 Task: Add Megafood Vitamin D3 1000 IU to the cart.
Action: Mouse moved to (280, 145)
Screenshot: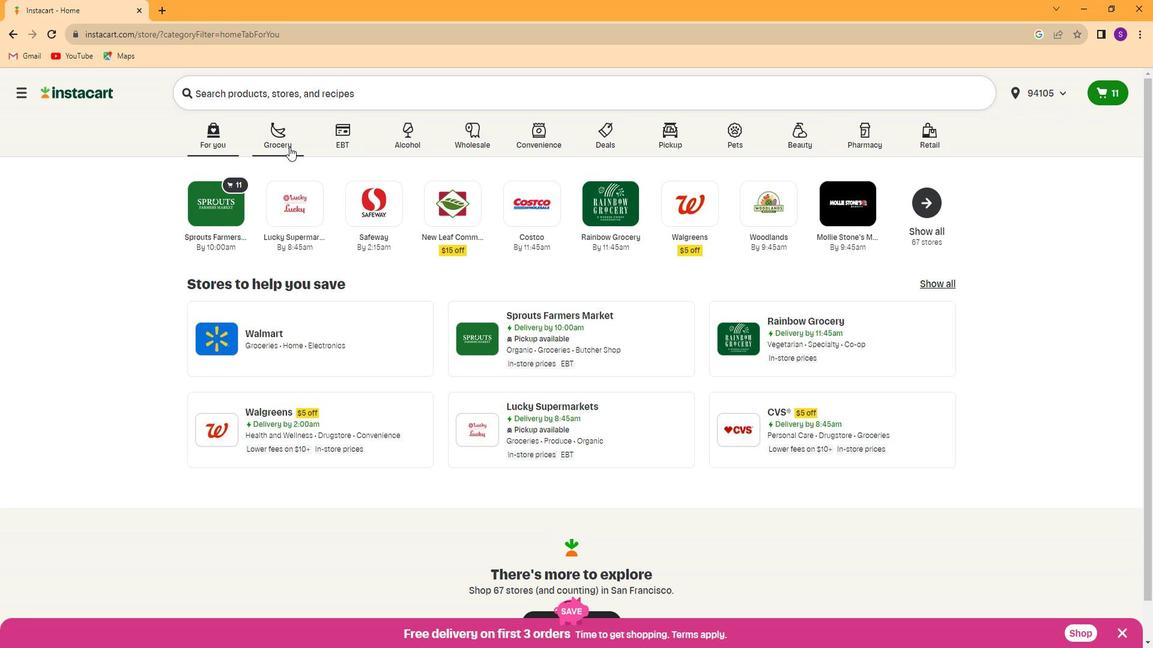 
Action: Mouse pressed left at (280, 145)
Screenshot: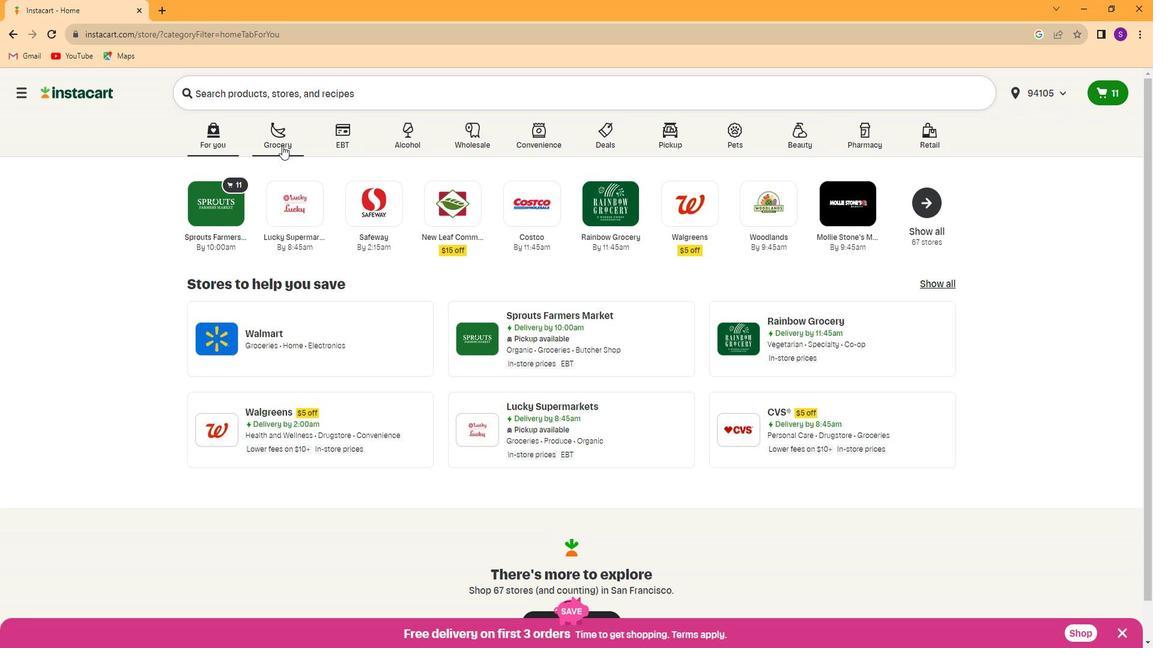 
Action: Mouse moved to (804, 225)
Screenshot: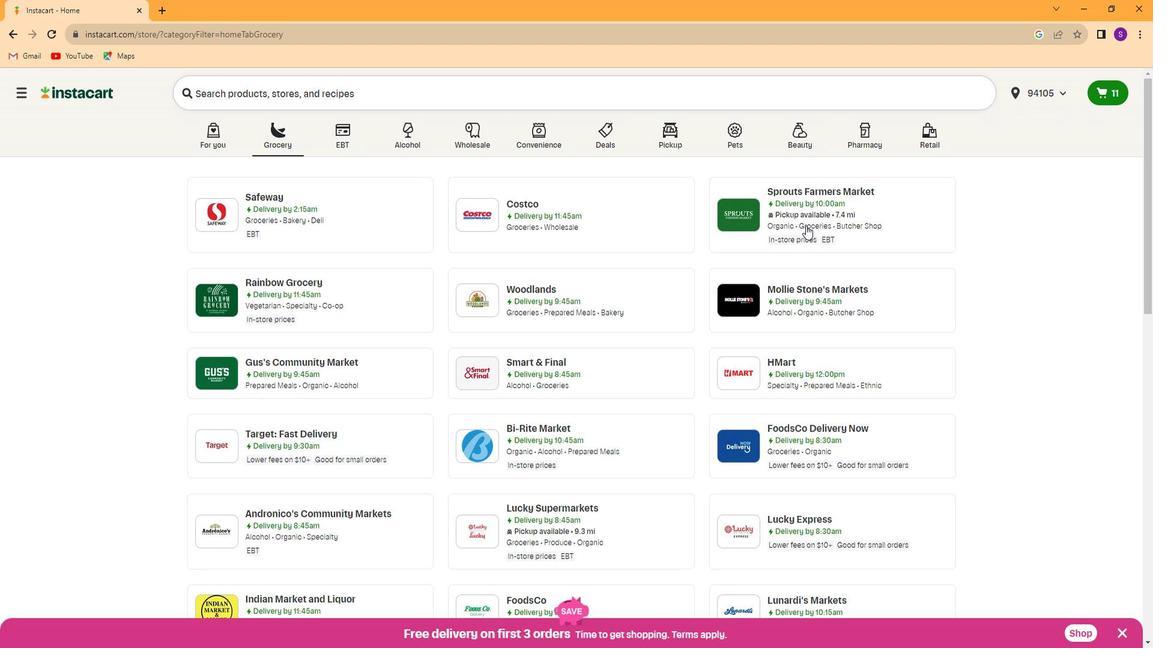 
Action: Mouse pressed left at (804, 225)
Screenshot: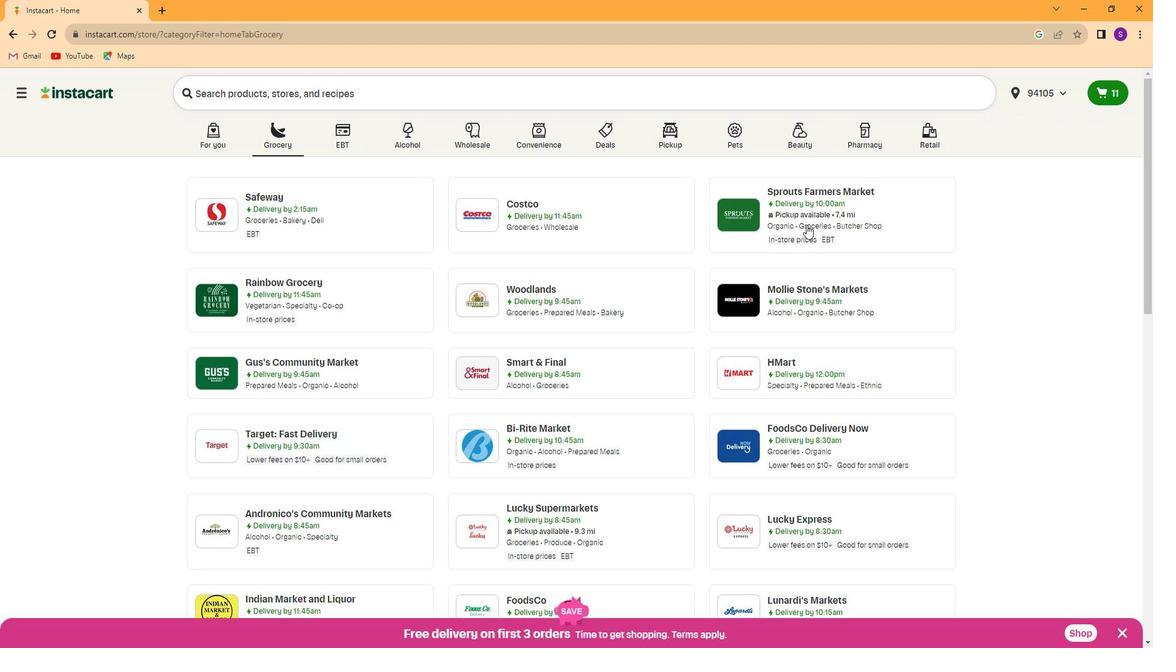 
Action: Mouse moved to (71, 502)
Screenshot: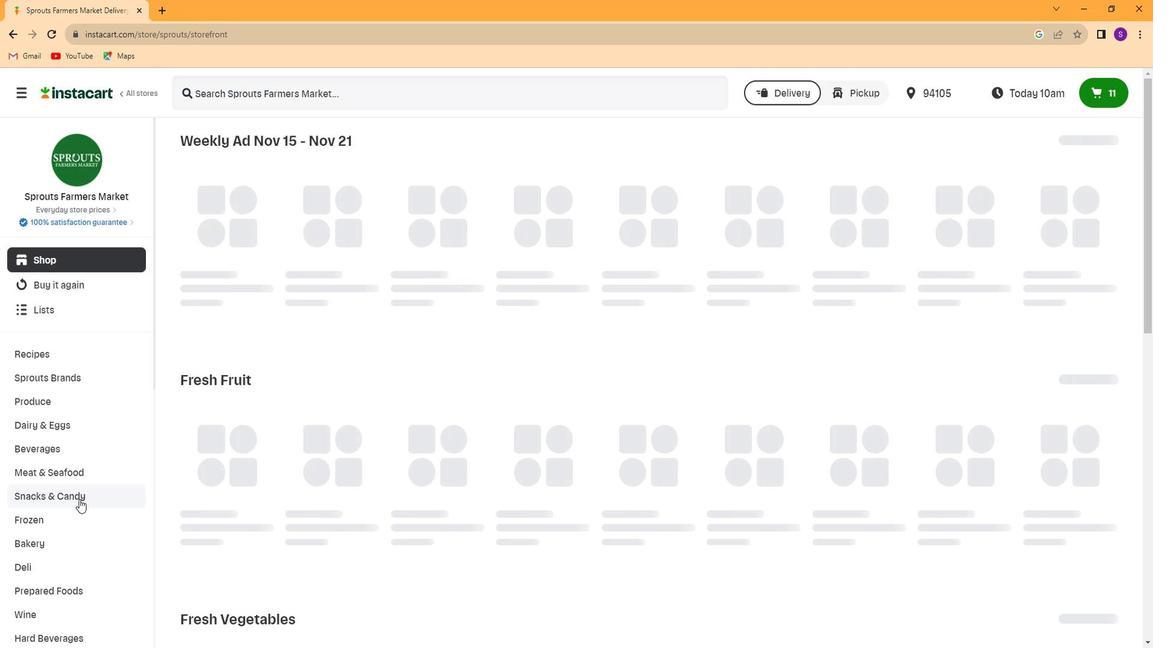 
Action: Mouse scrolled (71, 502) with delta (0, 0)
Screenshot: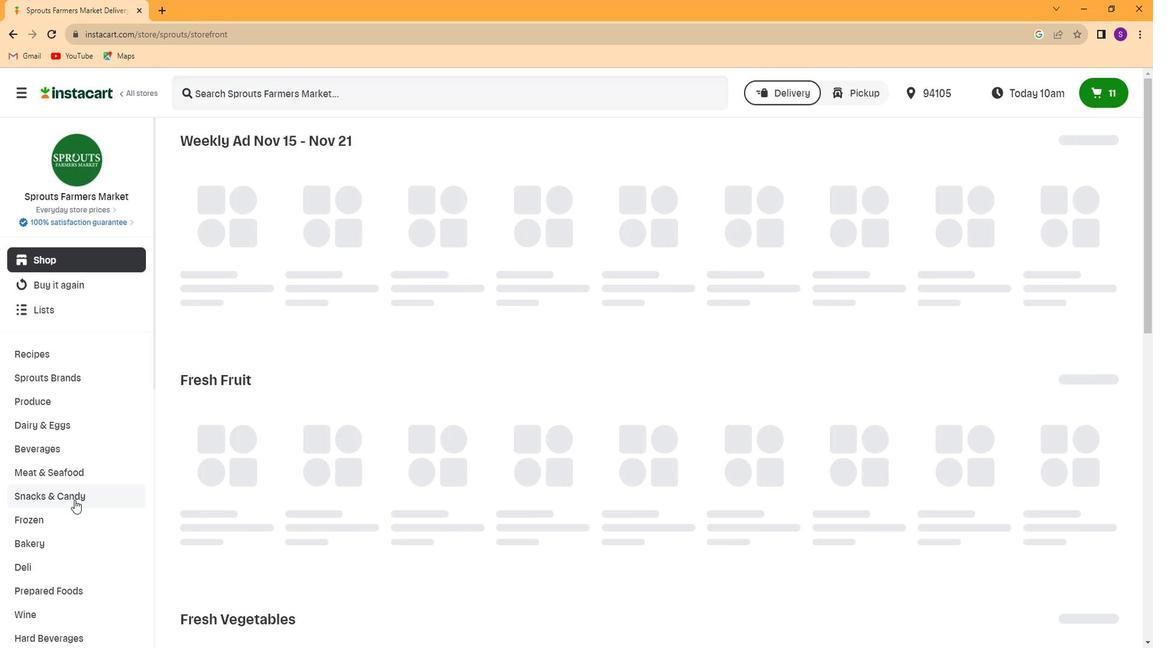 
Action: Mouse scrolled (71, 502) with delta (0, 0)
Screenshot: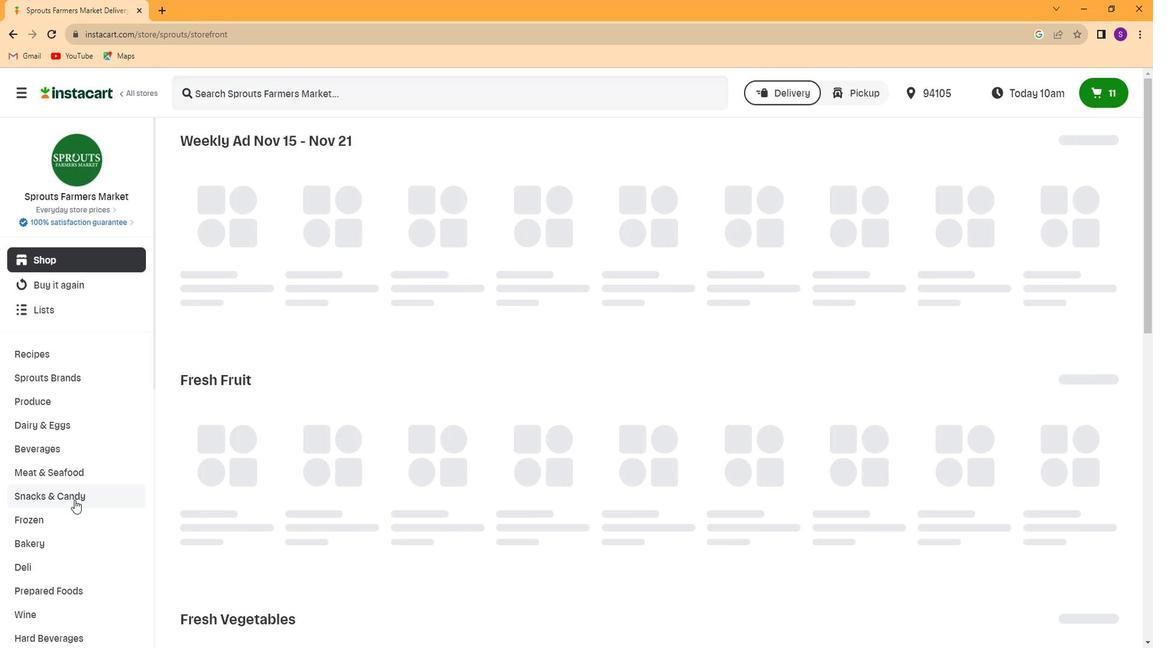 
Action: Mouse scrolled (71, 502) with delta (0, 0)
Screenshot: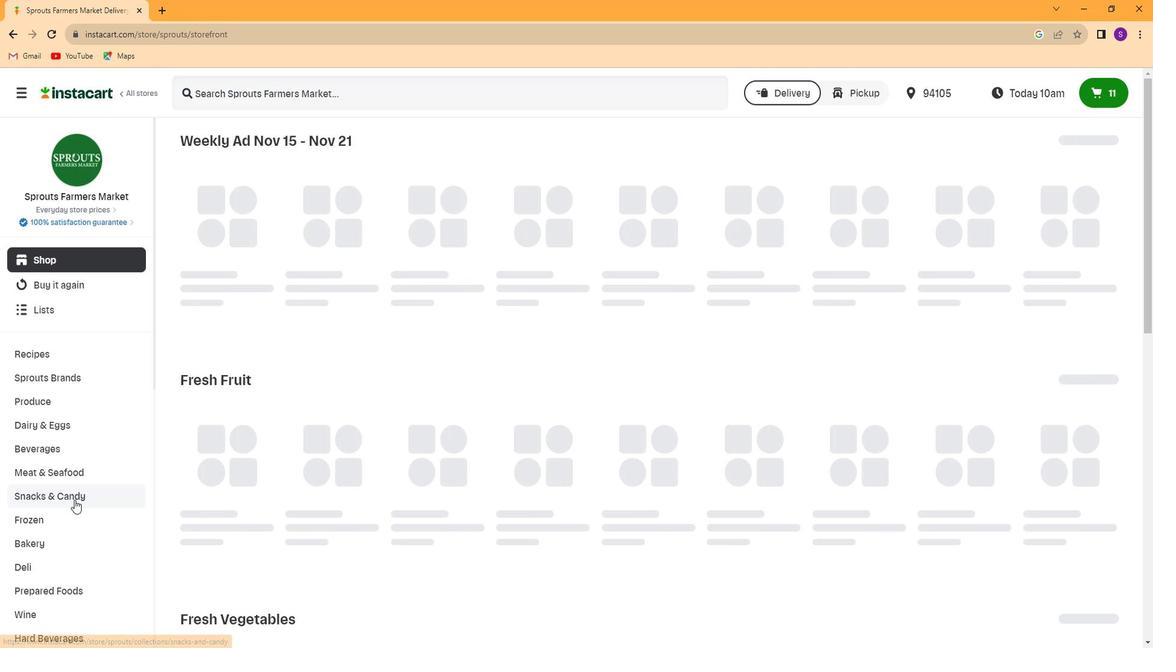 
Action: Mouse scrolled (71, 502) with delta (0, 0)
Screenshot: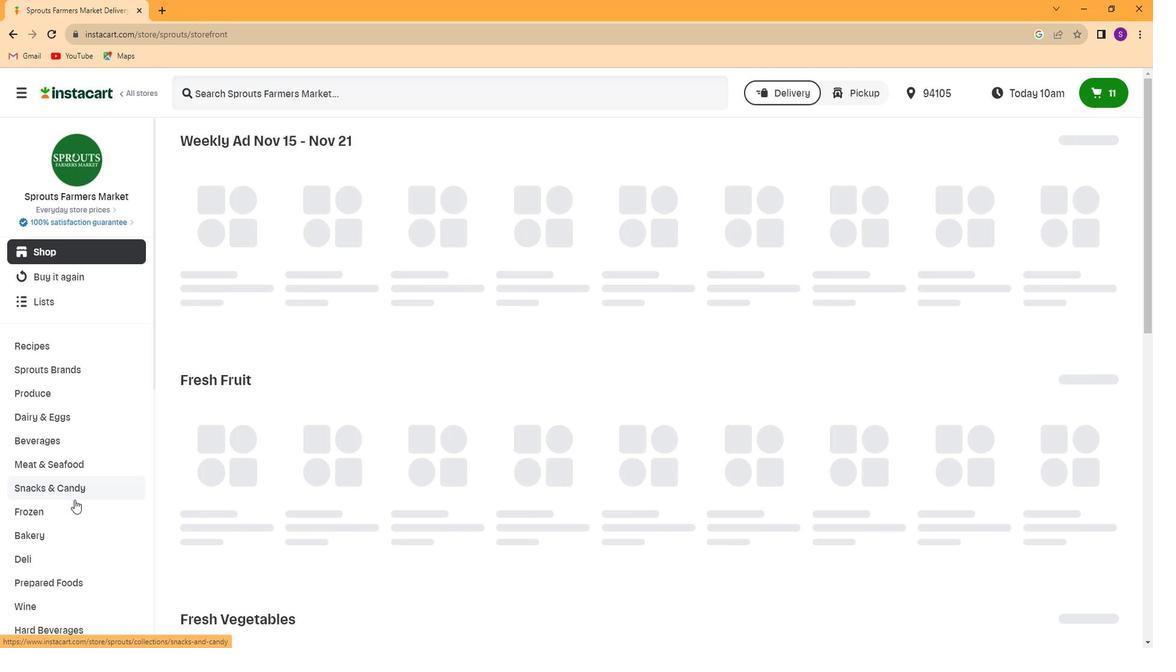 
Action: Mouse scrolled (71, 502) with delta (0, 0)
Screenshot: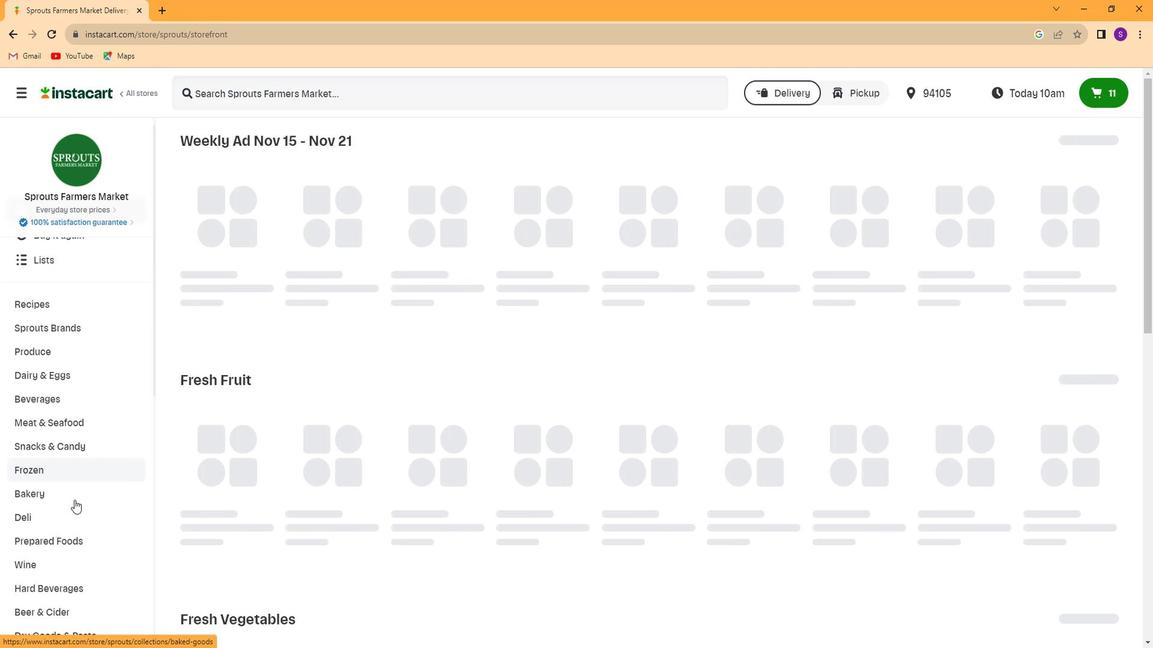
Action: Mouse scrolled (71, 502) with delta (0, 0)
Screenshot: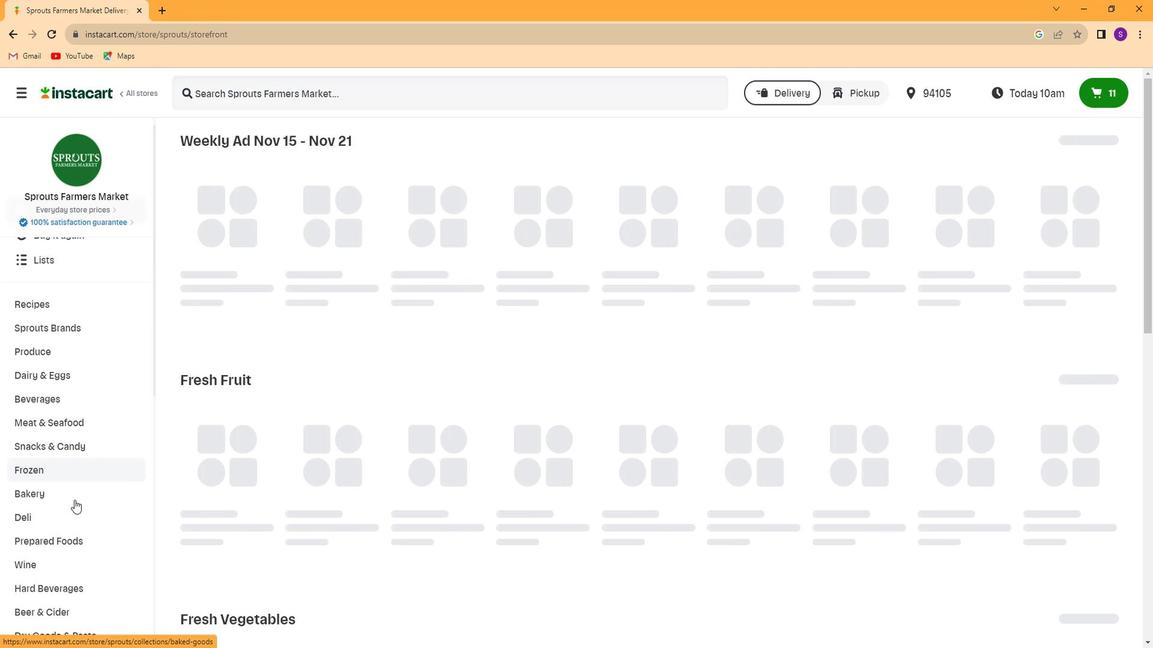 
Action: Mouse scrolled (71, 502) with delta (0, 0)
Screenshot: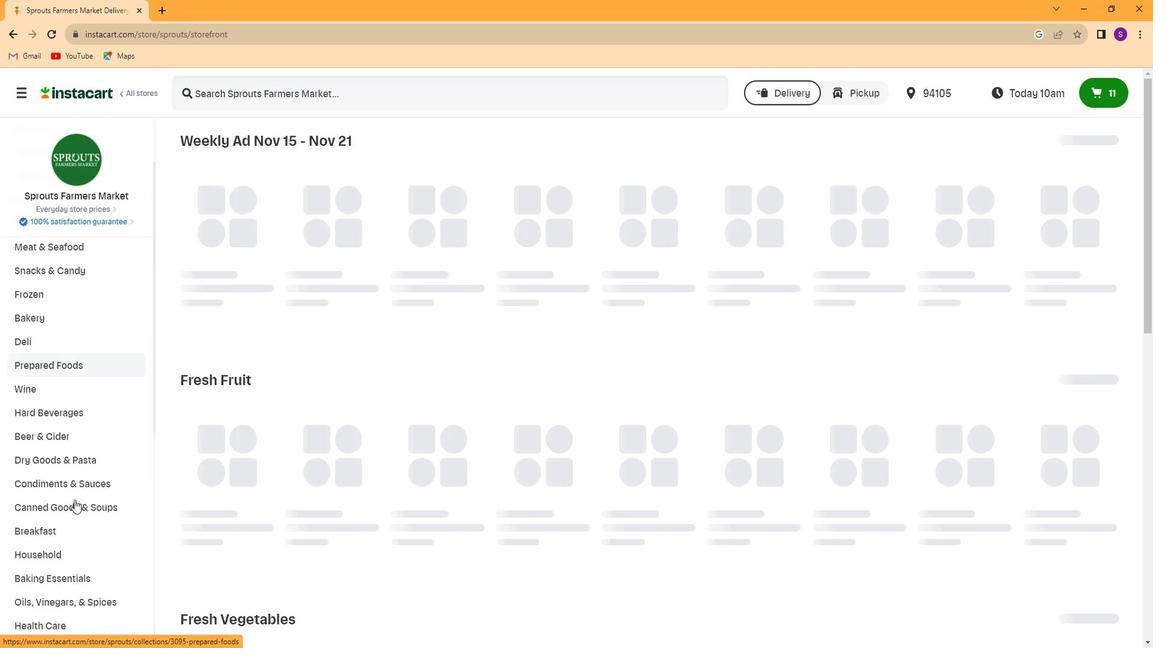 
Action: Mouse scrolled (71, 502) with delta (0, 0)
Screenshot: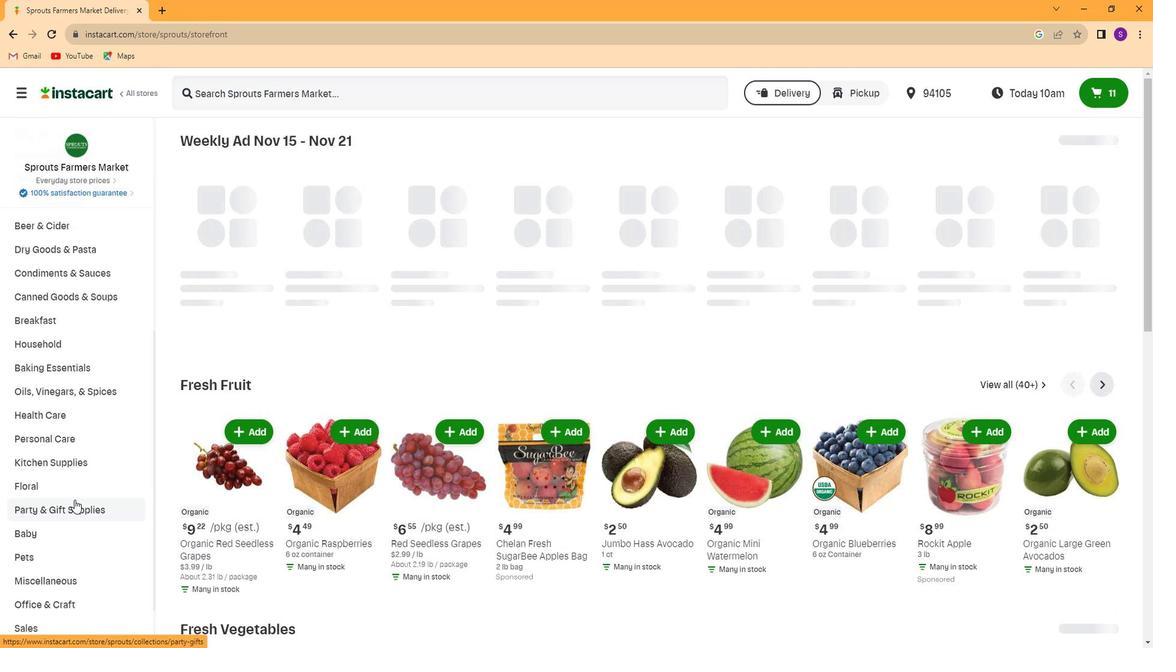 
Action: Mouse scrolled (71, 502) with delta (0, 0)
Screenshot: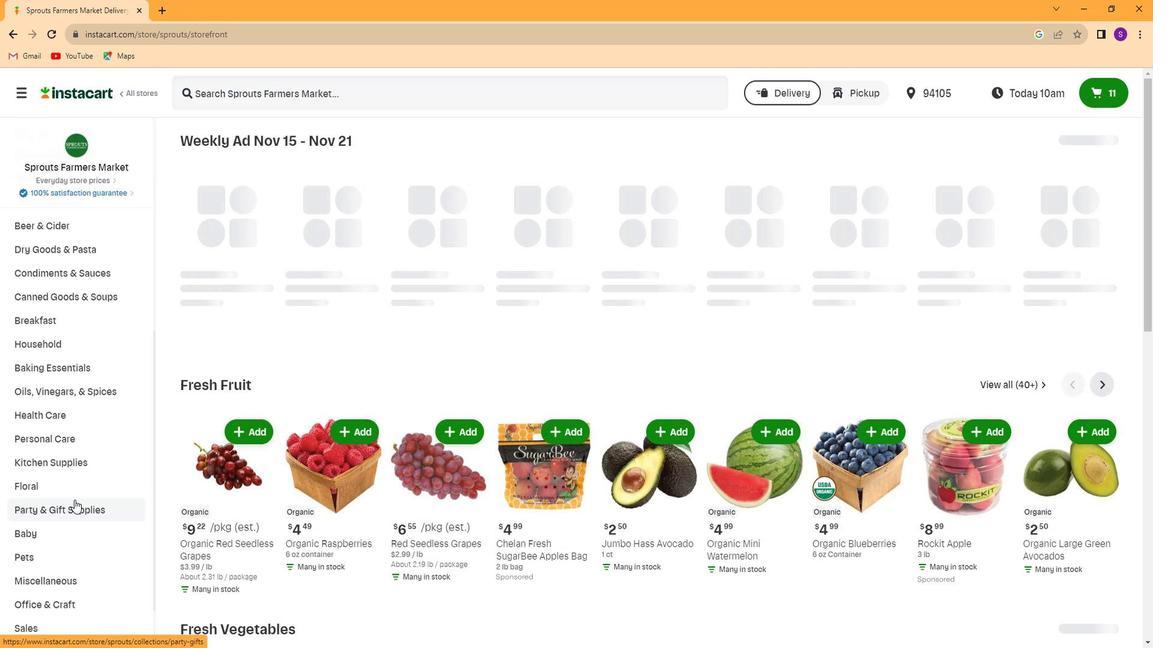 
Action: Mouse scrolled (71, 502) with delta (0, 0)
Screenshot: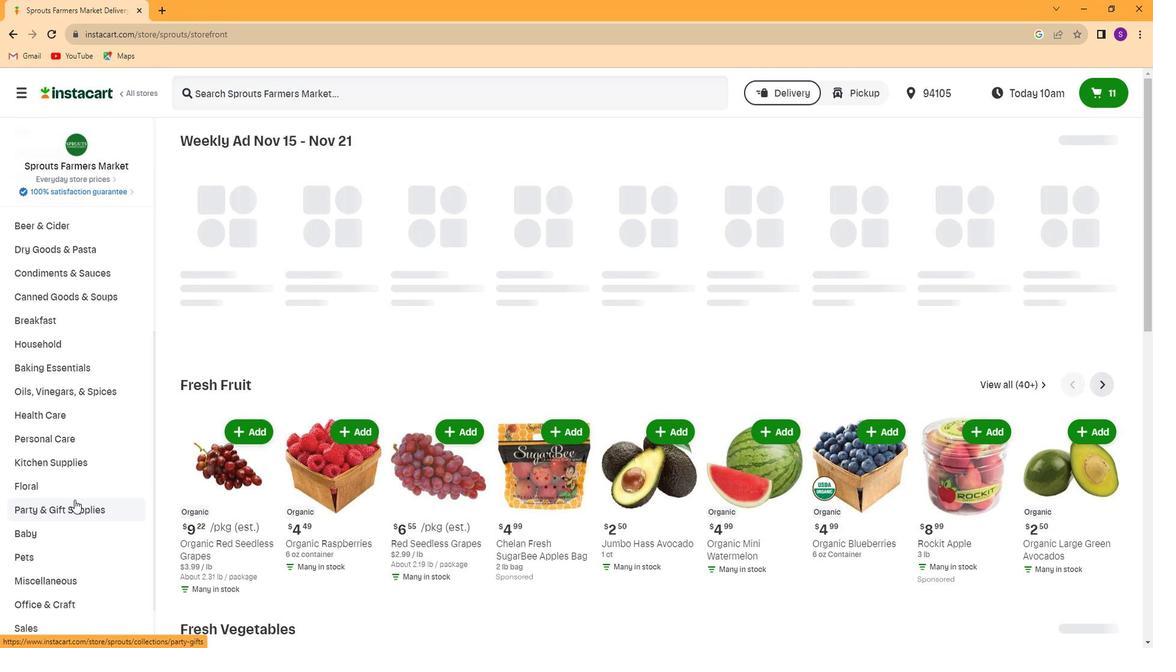 
Action: Mouse scrolled (71, 502) with delta (0, 0)
Screenshot: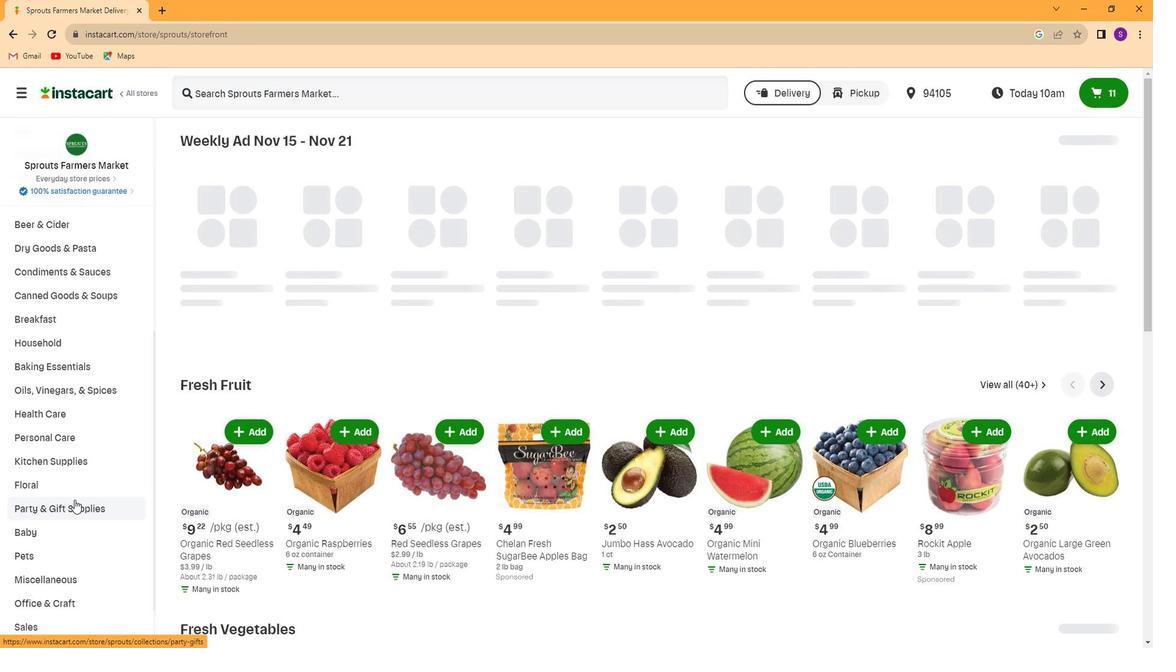 
Action: Mouse scrolled (71, 502) with delta (0, 0)
Screenshot: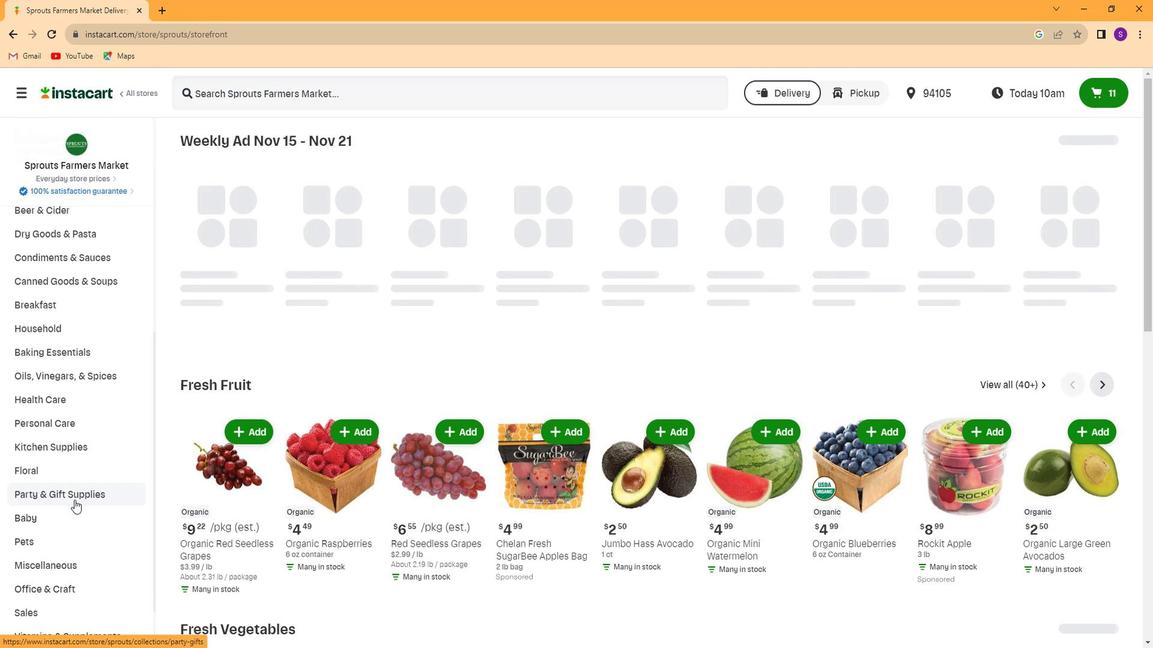 
Action: Mouse moved to (93, 584)
Screenshot: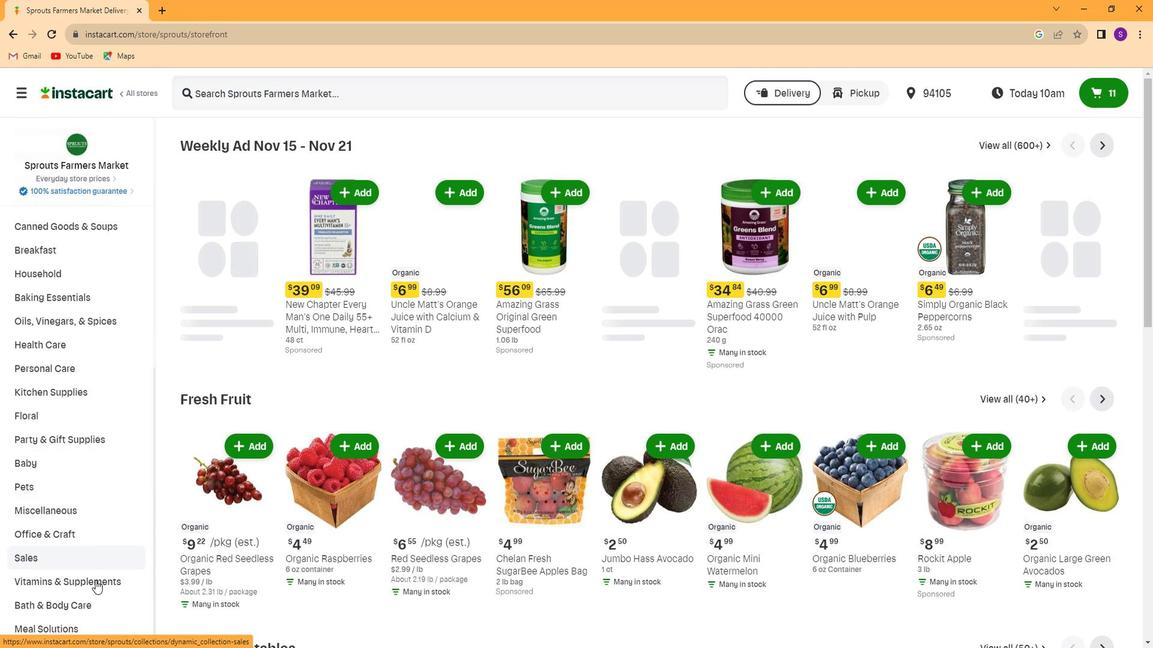 
Action: Mouse pressed left at (93, 584)
Screenshot: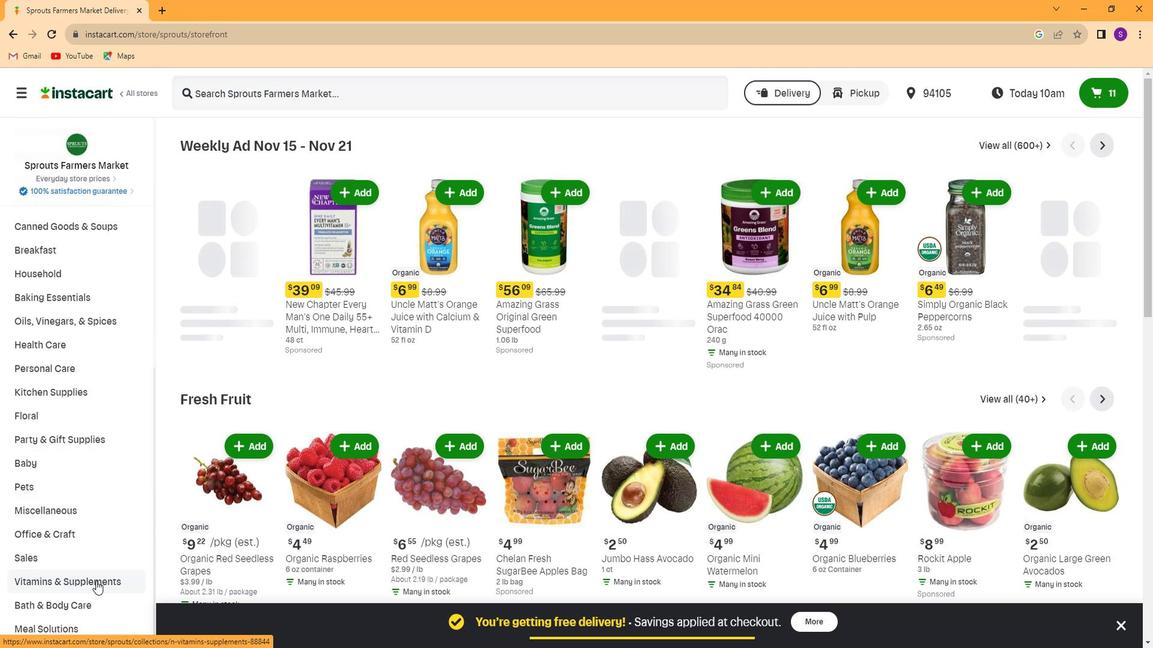 
Action: Mouse moved to (72, 496)
Screenshot: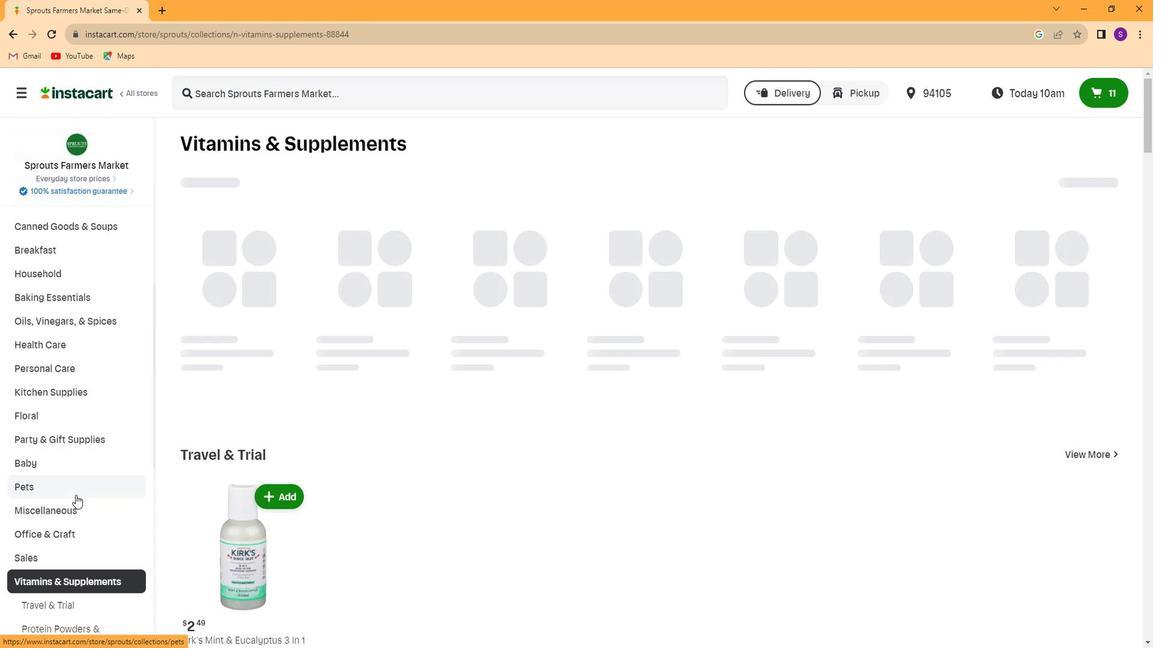 
Action: Mouse scrolled (72, 496) with delta (0, 0)
Screenshot: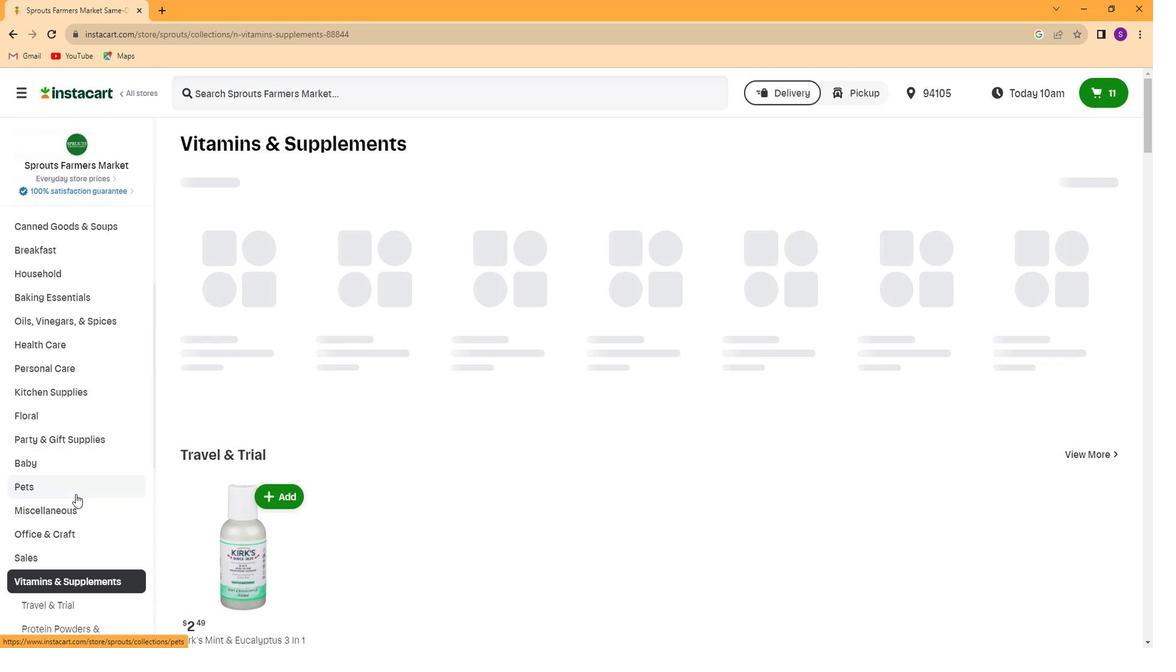 
Action: Mouse scrolled (72, 496) with delta (0, 0)
Screenshot: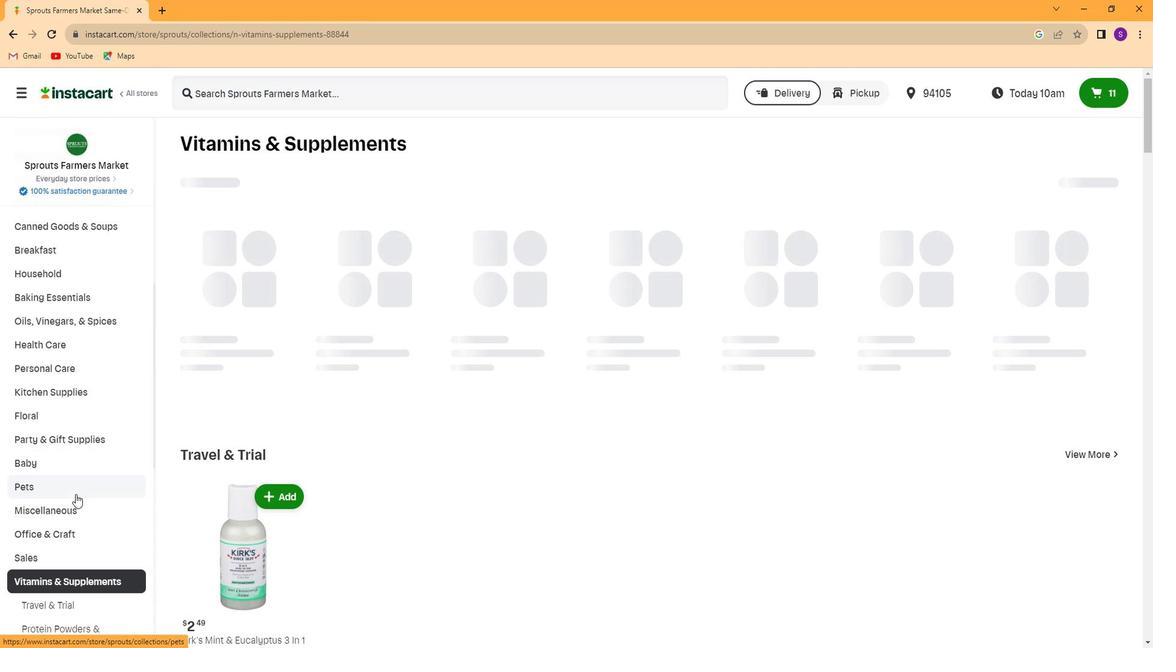 
Action: Mouse scrolled (72, 496) with delta (0, 0)
Screenshot: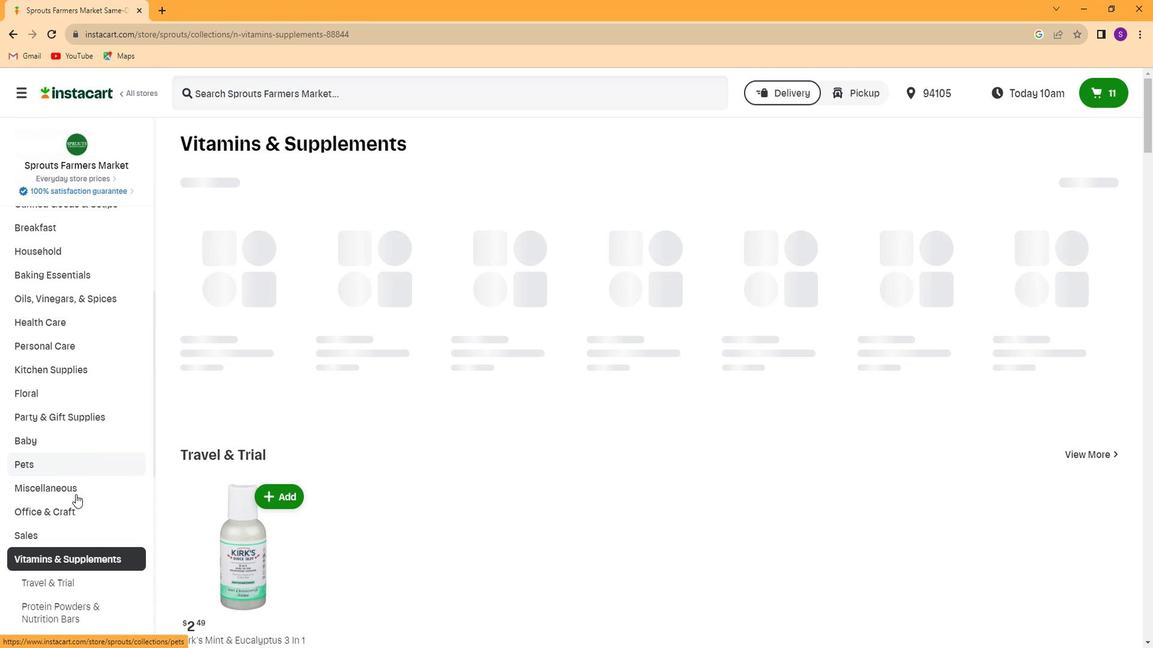 
Action: Mouse scrolled (72, 496) with delta (0, 0)
Screenshot: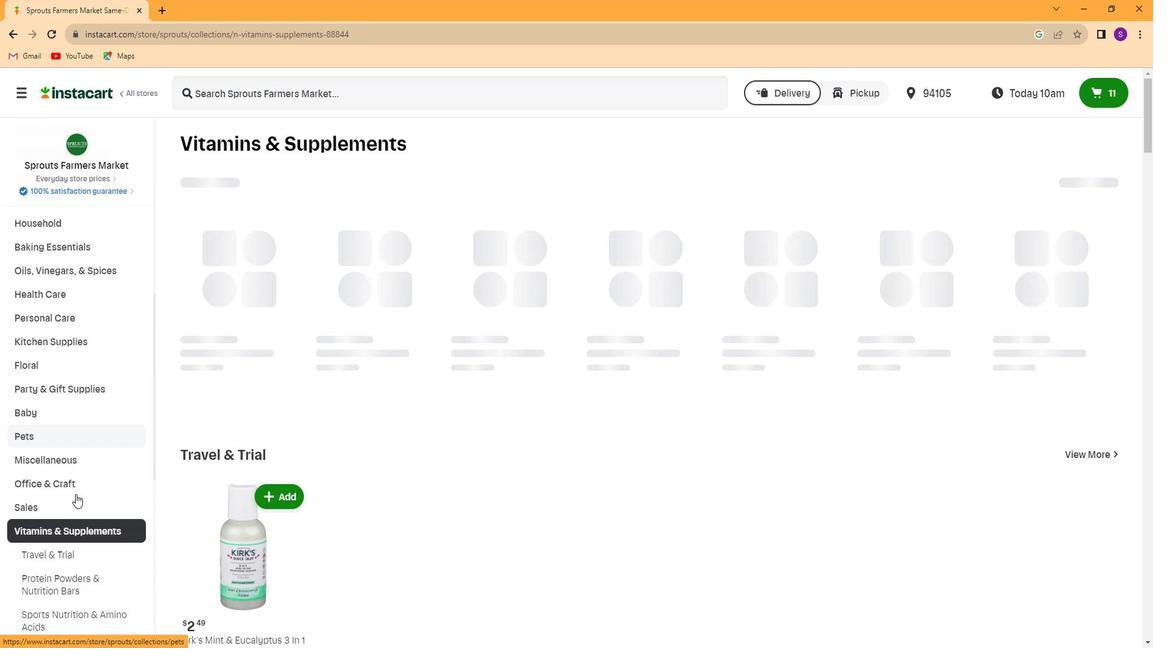 
Action: Mouse scrolled (72, 496) with delta (0, 0)
Screenshot: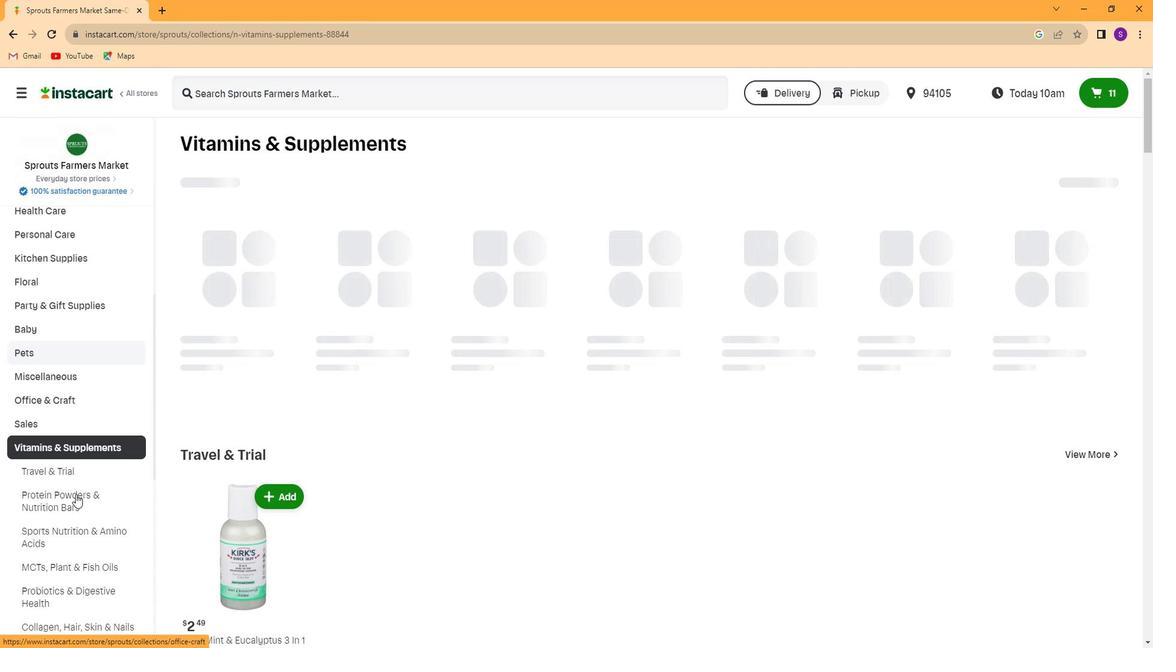 
Action: Mouse scrolled (72, 496) with delta (0, 0)
Screenshot: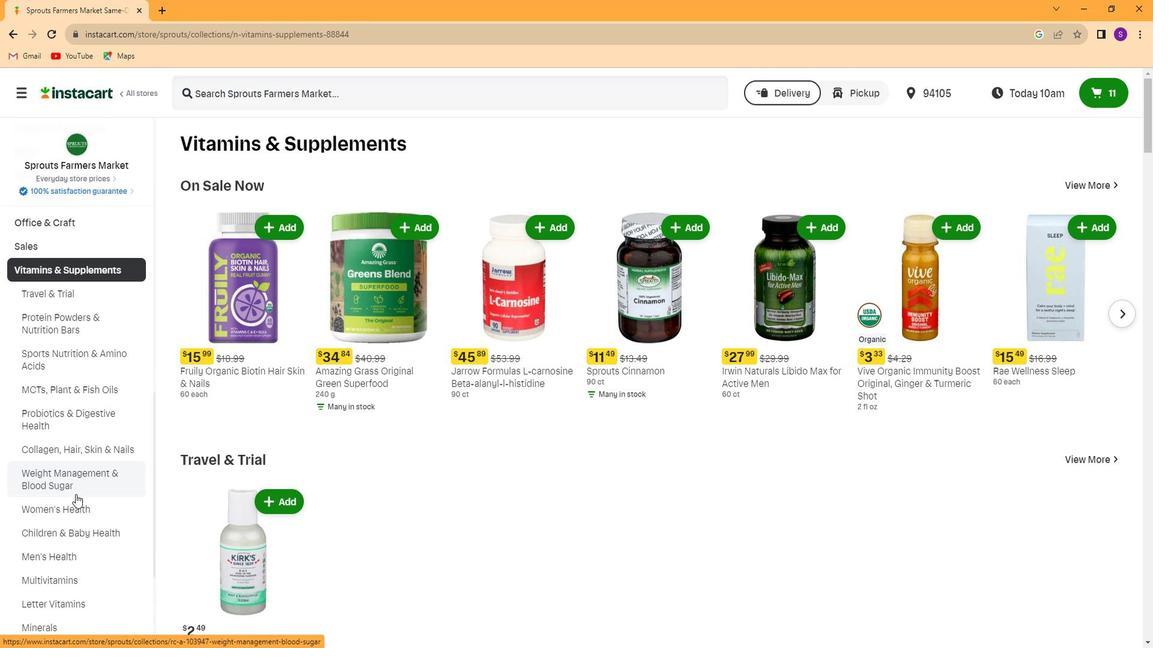 
Action: Mouse scrolled (72, 496) with delta (0, 0)
Screenshot: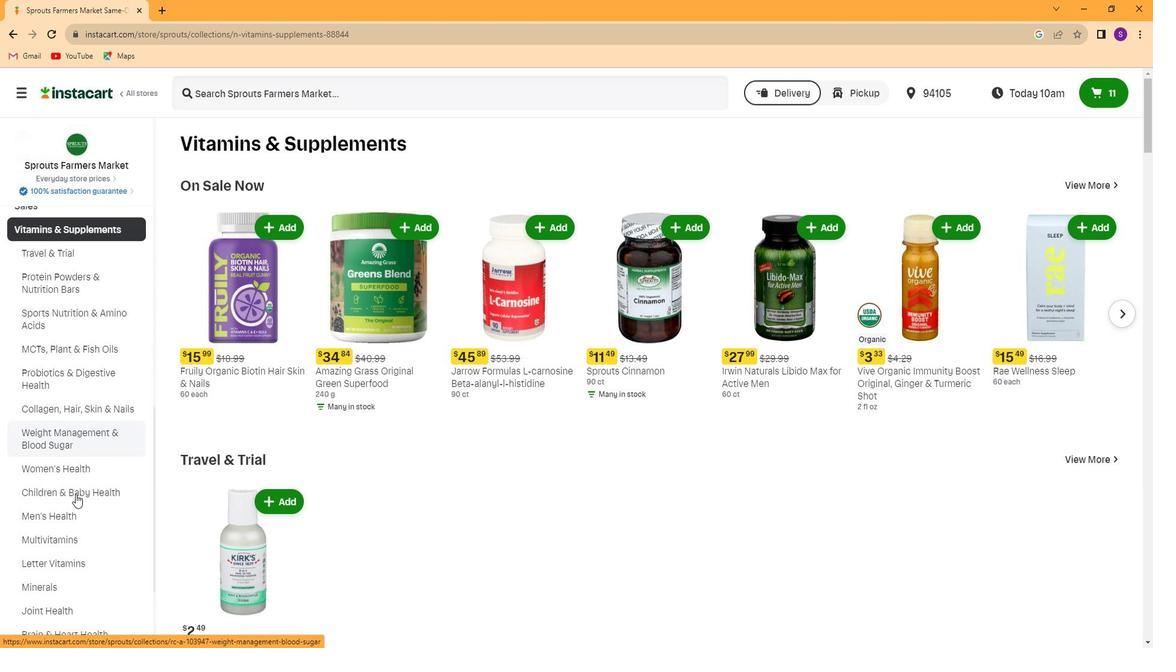 
Action: Mouse moved to (90, 483)
Screenshot: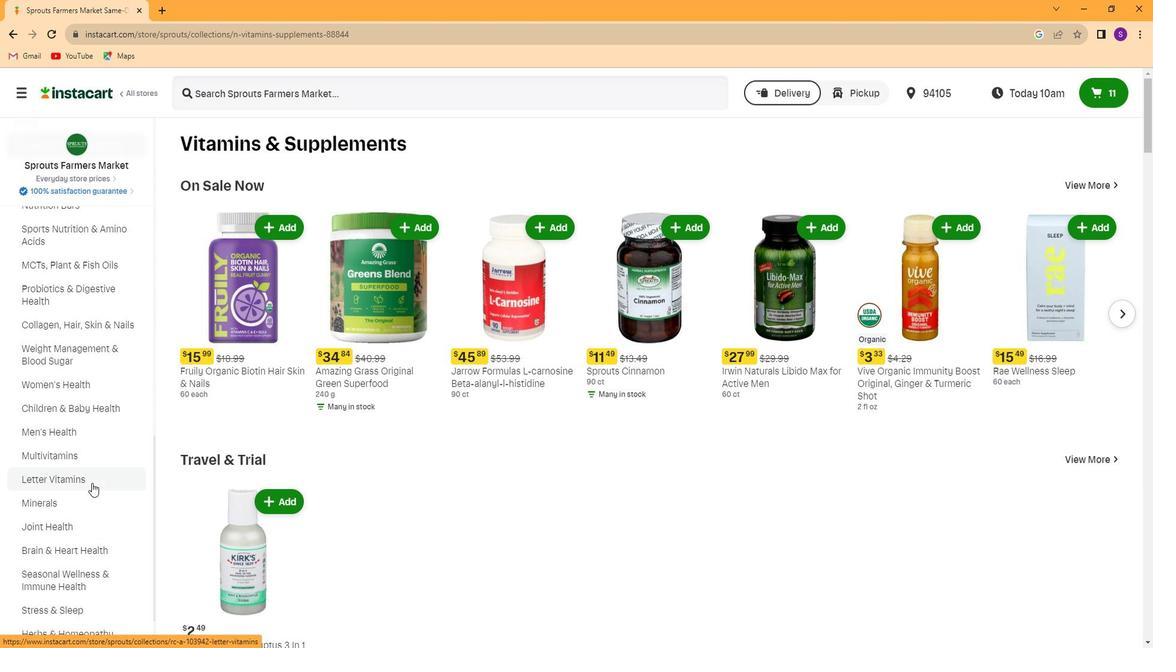 
Action: Mouse pressed left at (90, 483)
Screenshot: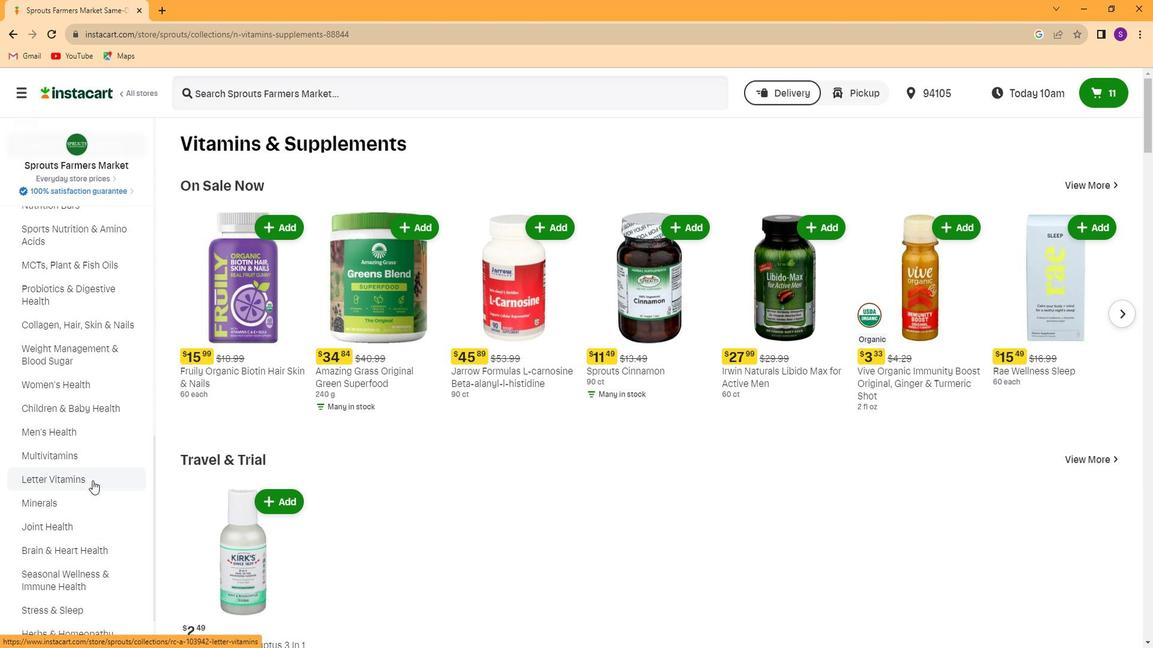 
Action: Mouse moved to (514, 93)
Screenshot: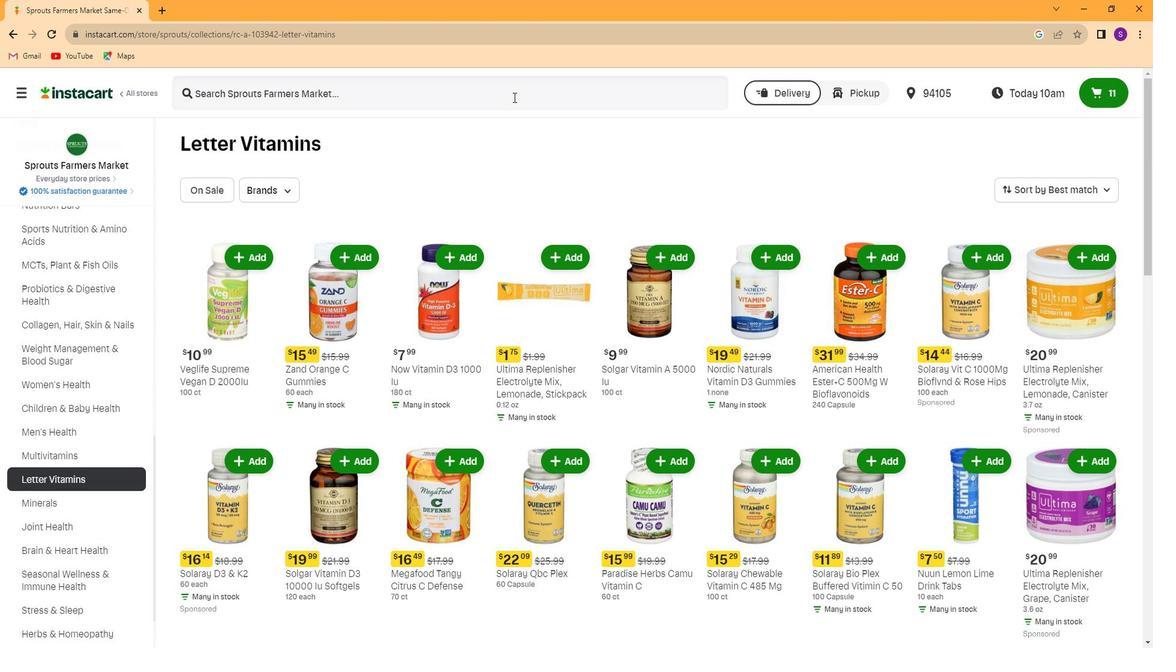 
Action: Mouse pressed left at (514, 93)
Screenshot: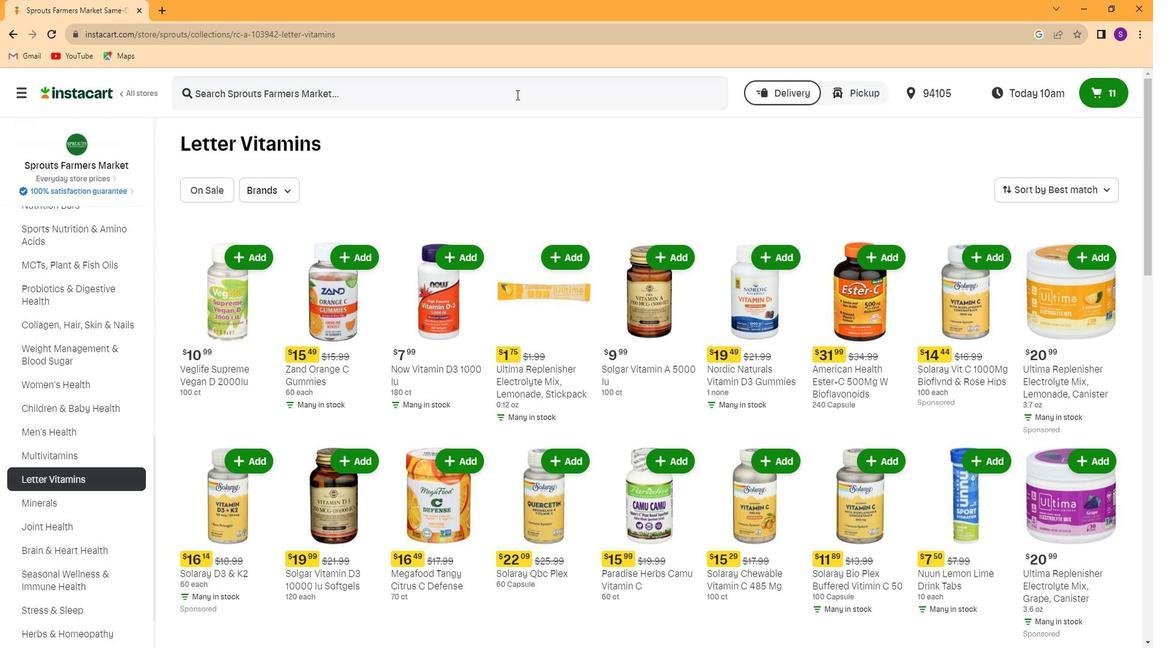 
Action: Key pressed <Key.caps_lock>M<Key.caps_lock>egafood<Key.space>vitamin<Key.space><Key.caps_lock>D3<Key.space>1000IU<Key.enter>
Screenshot: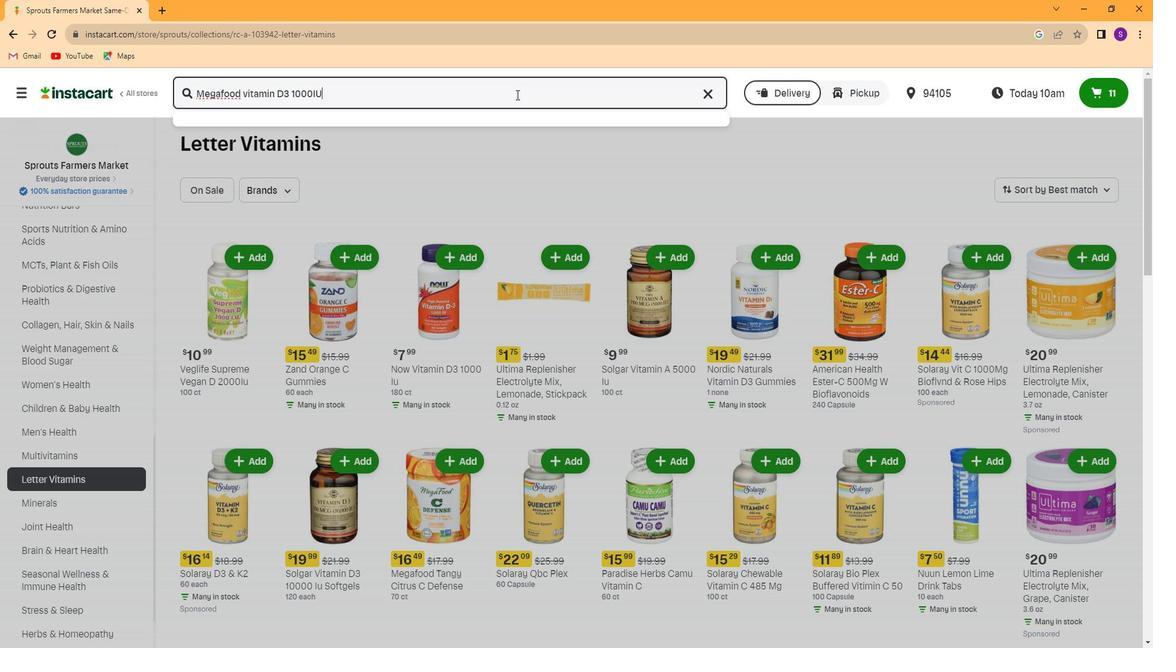 
Action: Mouse moved to (545, 295)
Screenshot: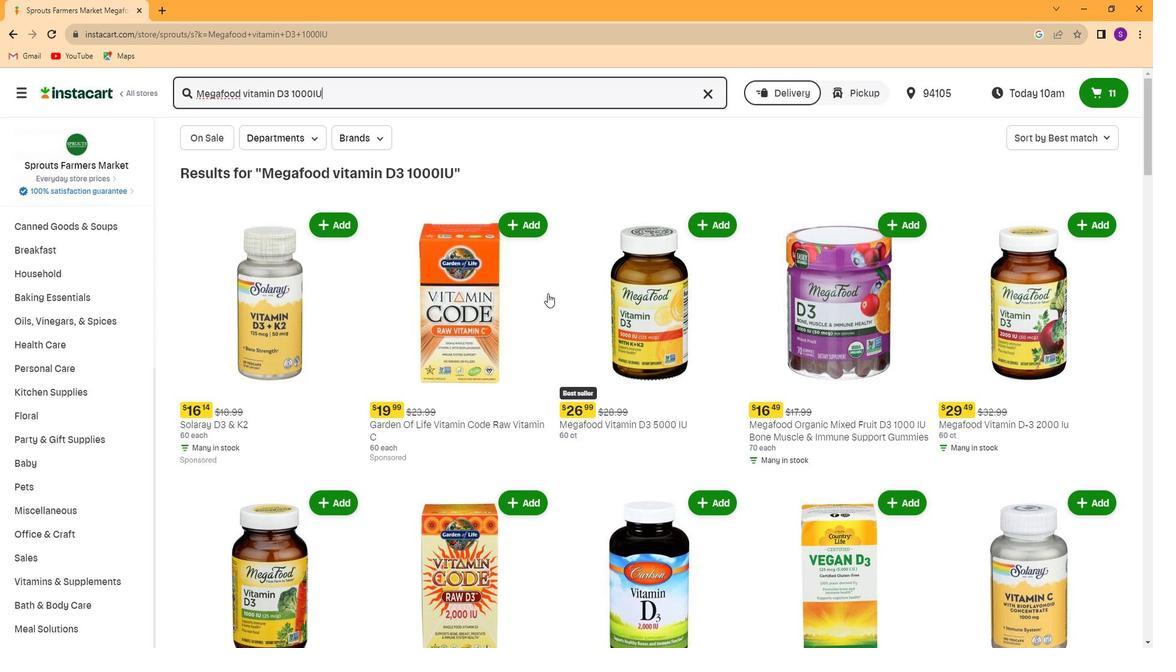 
Action: Mouse scrolled (545, 294) with delta (0, 0)
Screenshot: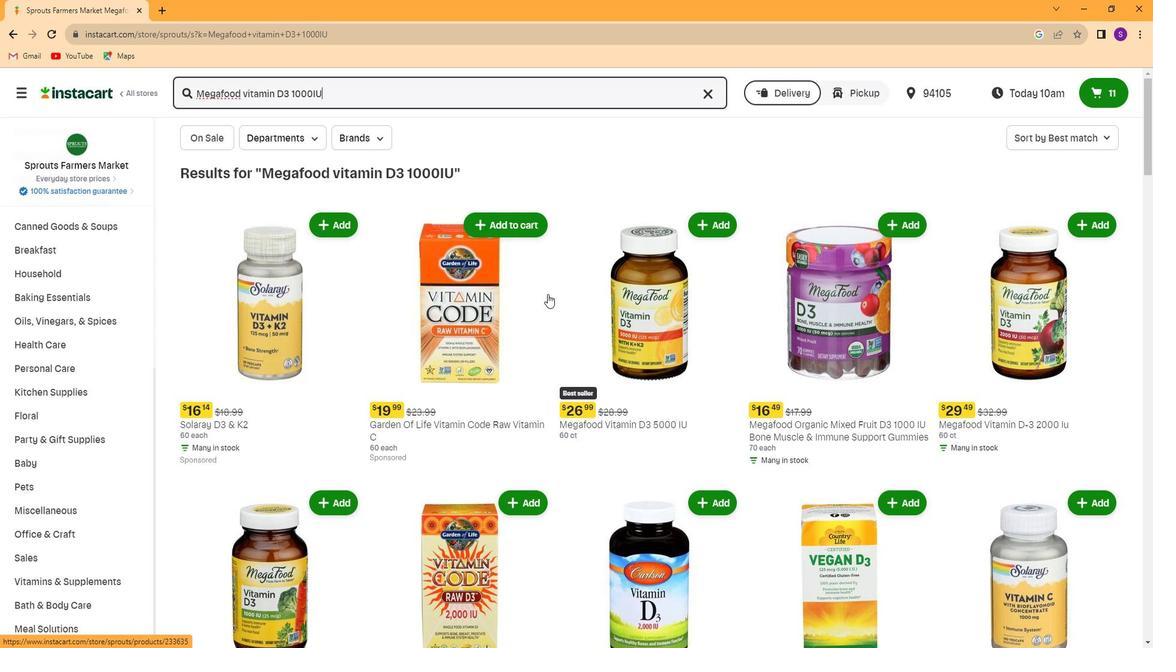 
Action: Mouse moved to (545, 295)
Screenshot: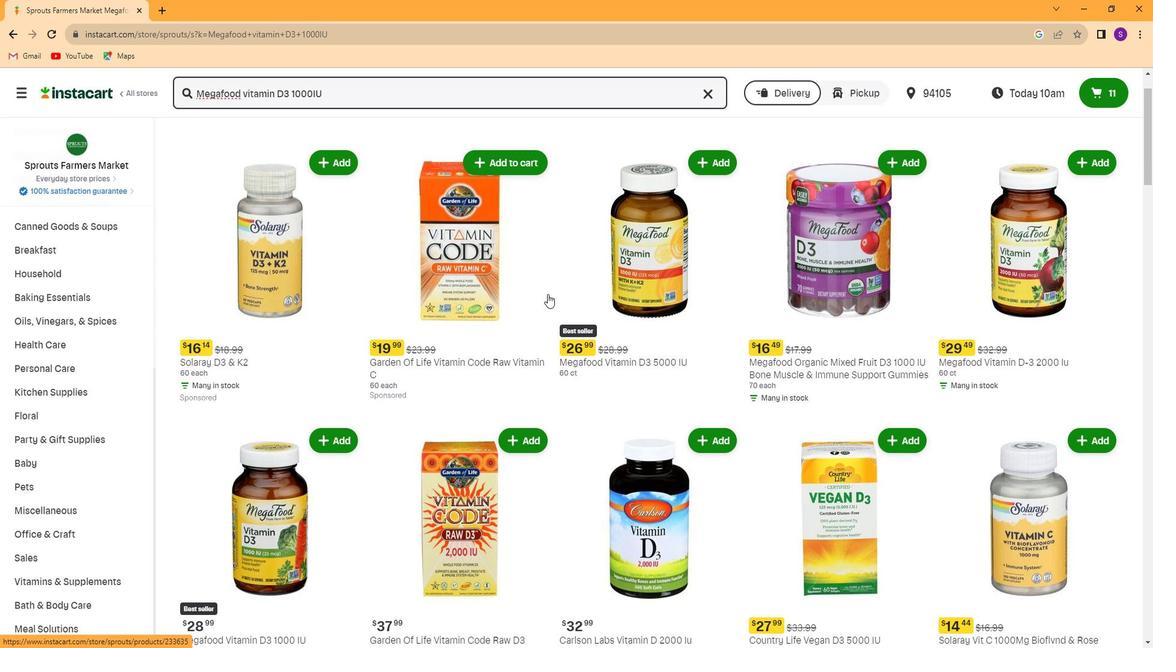 
Action: Mouse scrolled (545, 294) with delta (0, 0)
Screenshot: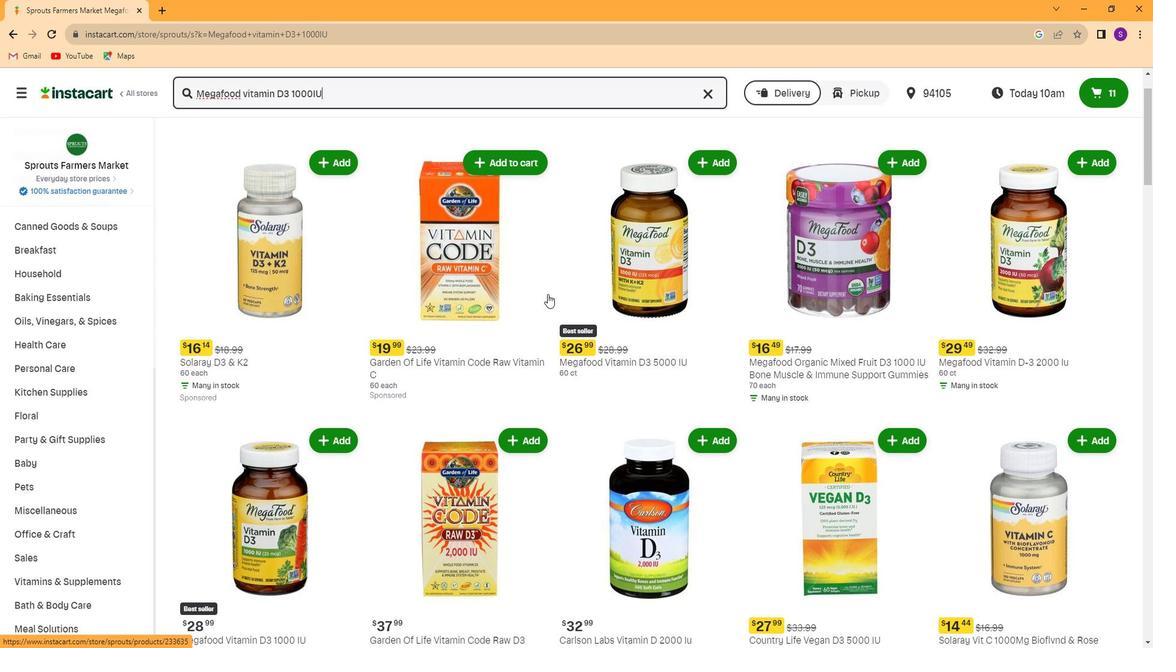 
Action: Mouse scrolled (545, 294) with delta (0, 0)
Screenshot: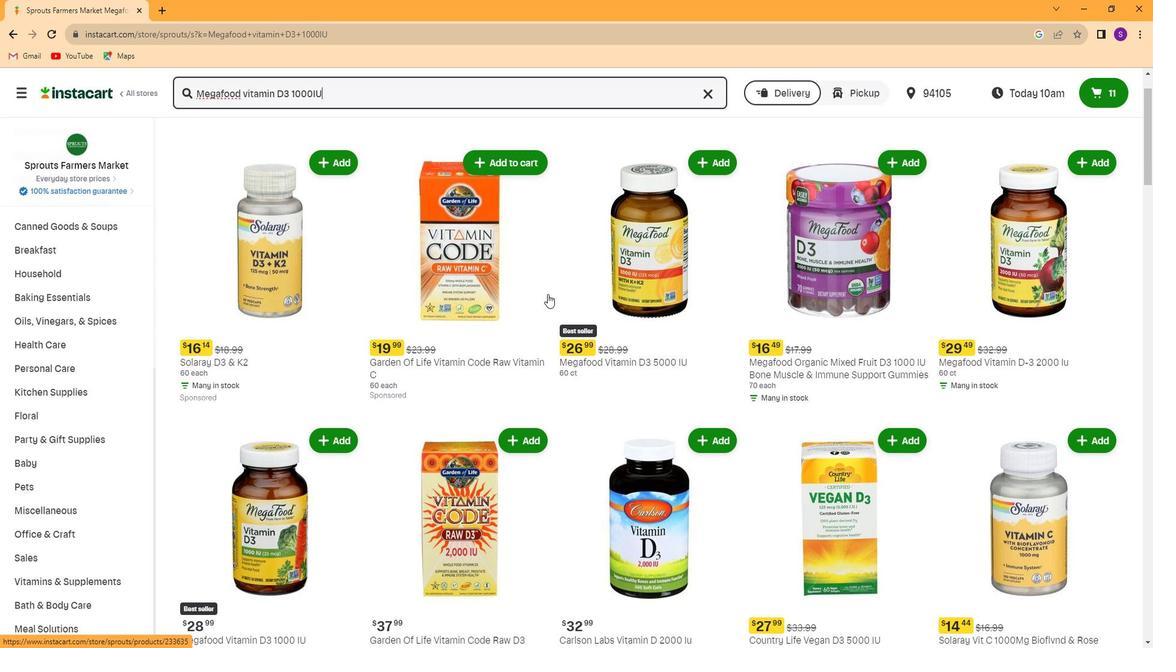
Action: Mouse scrolled (545, 294) with delta (0, 0)
Screenshot: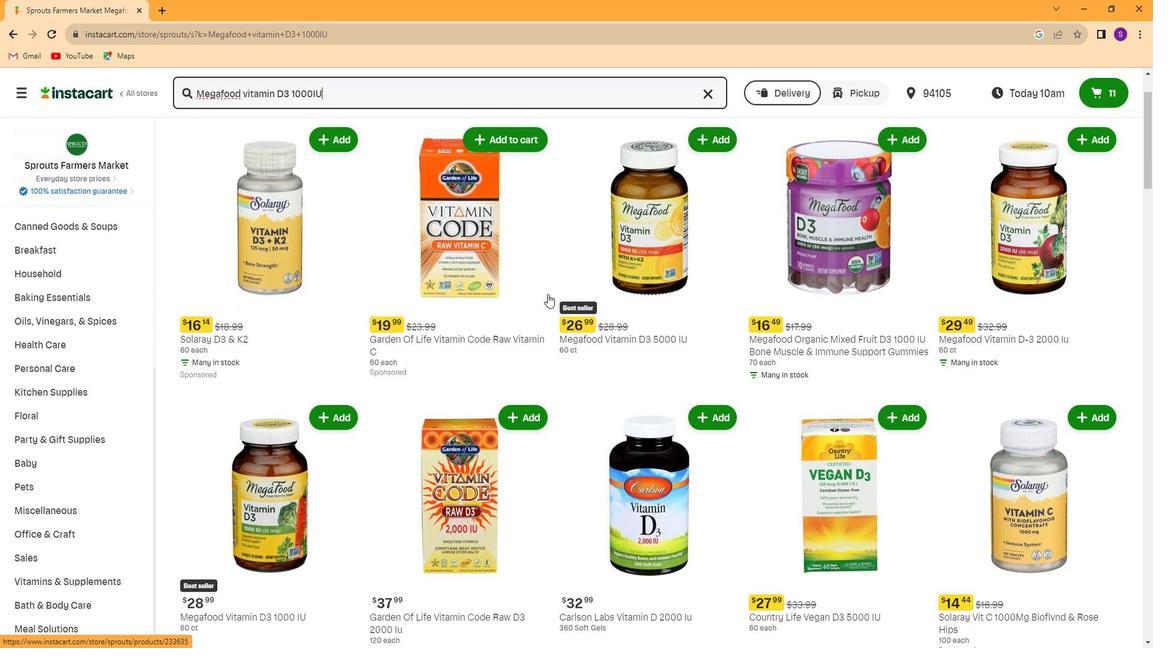 
Action: Mouse moved to (330, 254)
Screenshot: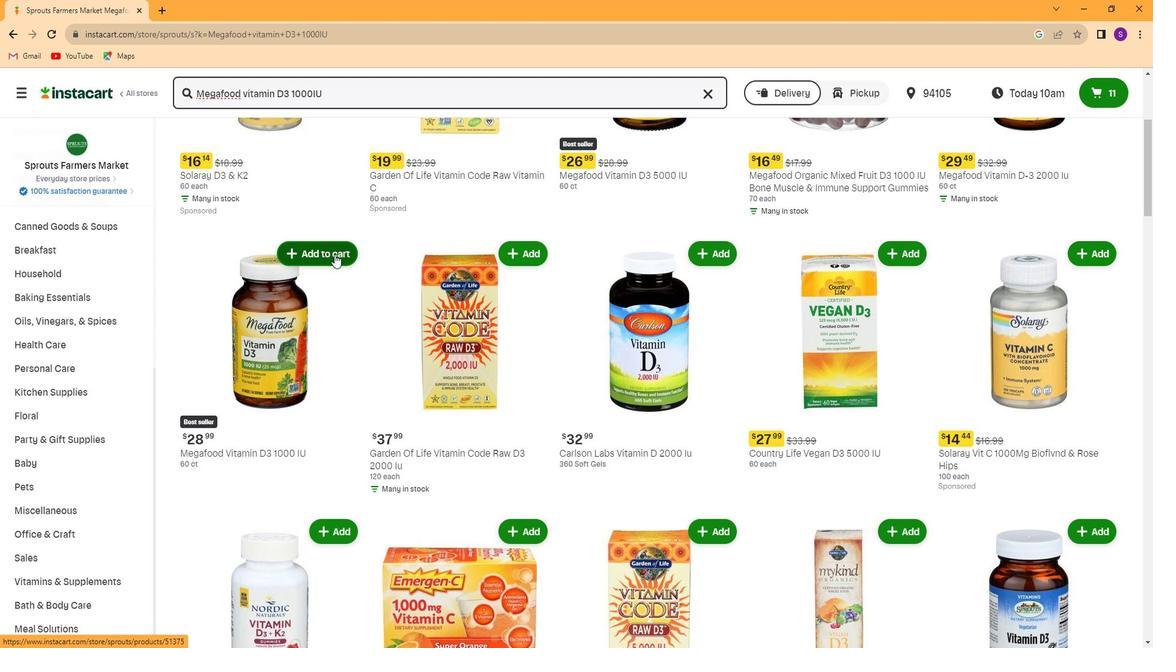 
Action: Mouse pressed left at (330, 254)
Screenshot: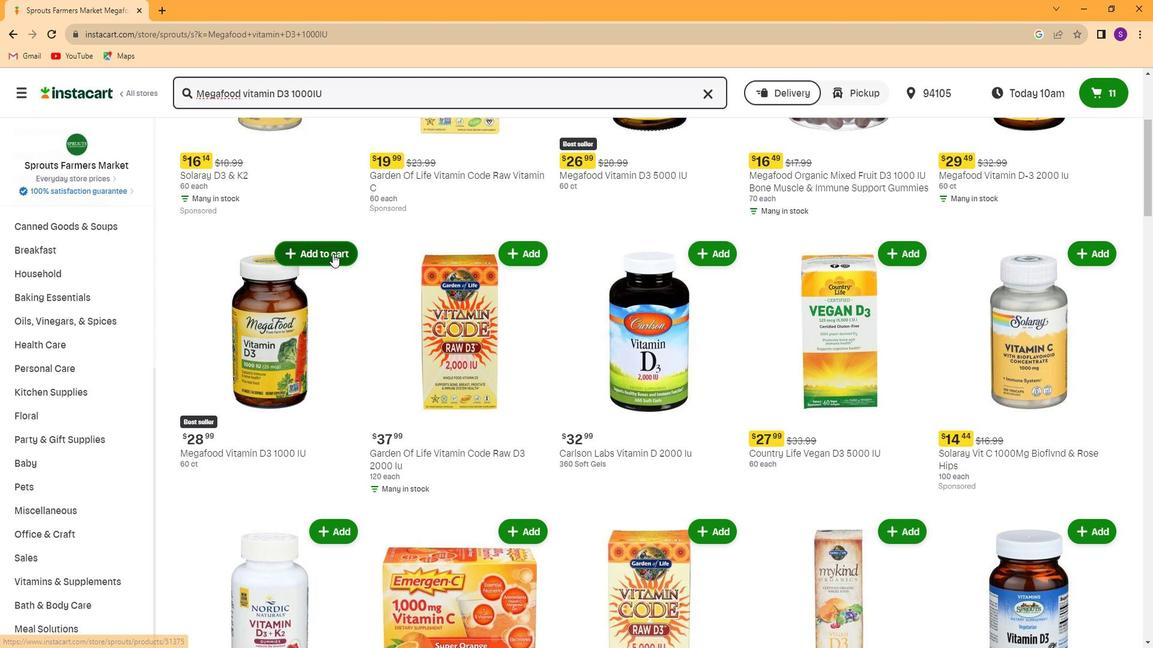 
Action: Mouse moved to (329, 254)
Screenshot: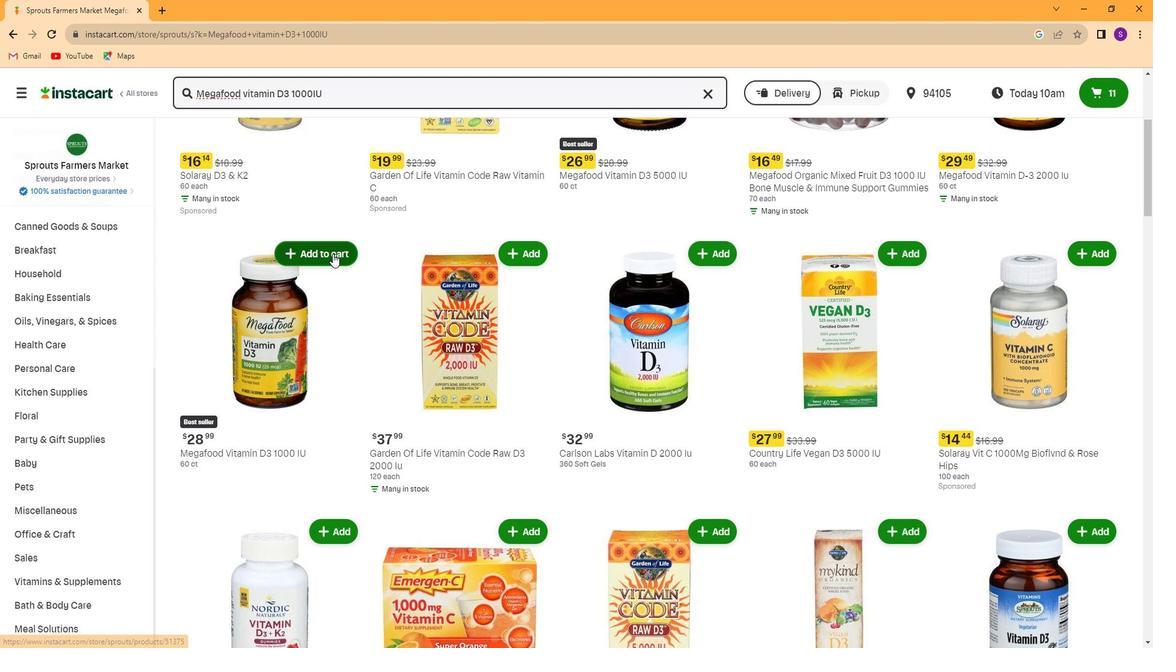 
